 Task: Add Traditional Medicinals Organic Chamomile With Lavender Tea to the cart.
Action: Mouse moved to (16, 115)
Screenshot: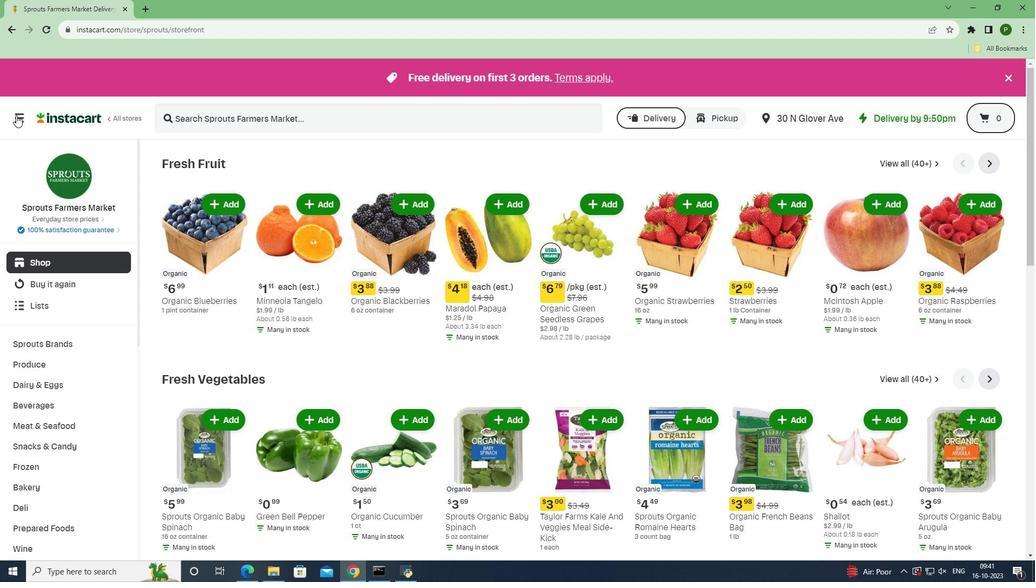 
Action: Mouse pressed left at (16, 115)
Screenshot: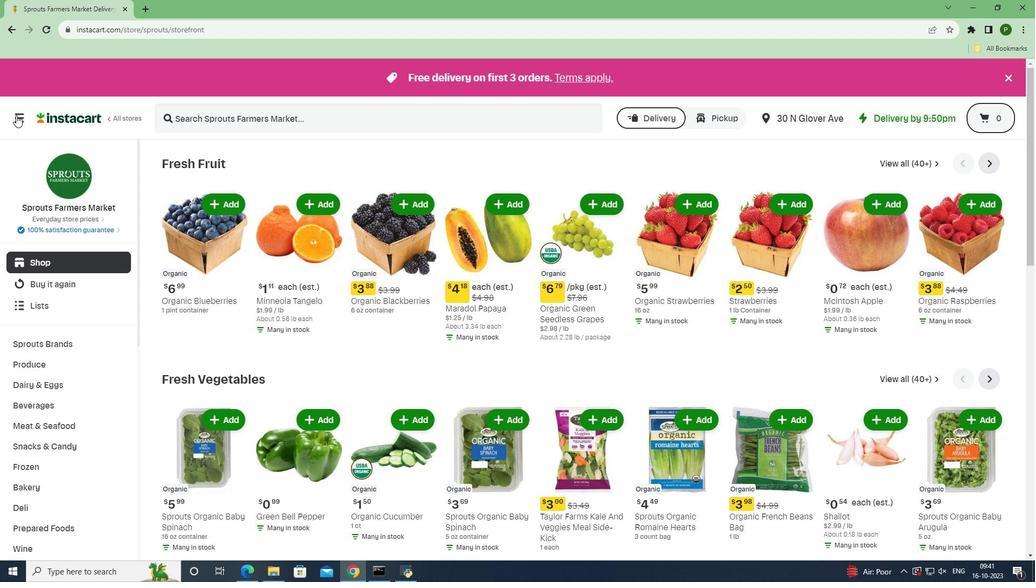 
Action: Mouse moved to (27, 281)
Screenshot: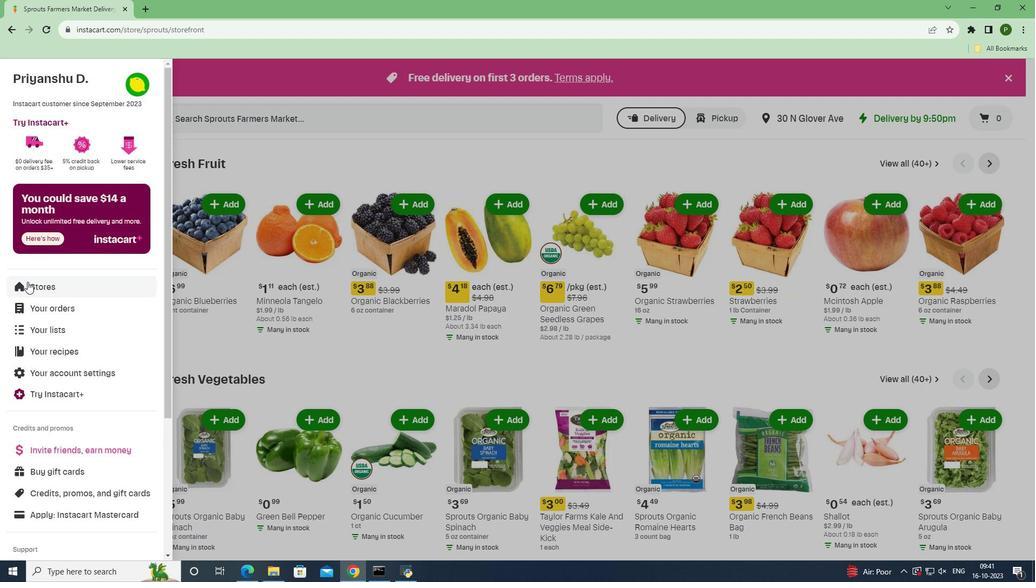 
Action: Mouse pressed left at (27, 281)
Screenshot: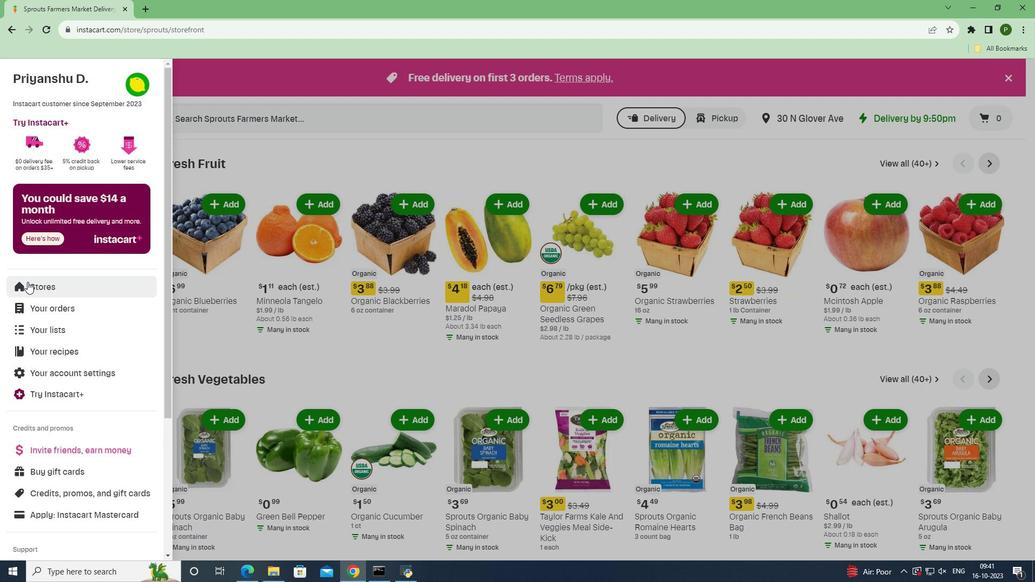 
Action: Mouse moved to (243, 122)
Screenshot: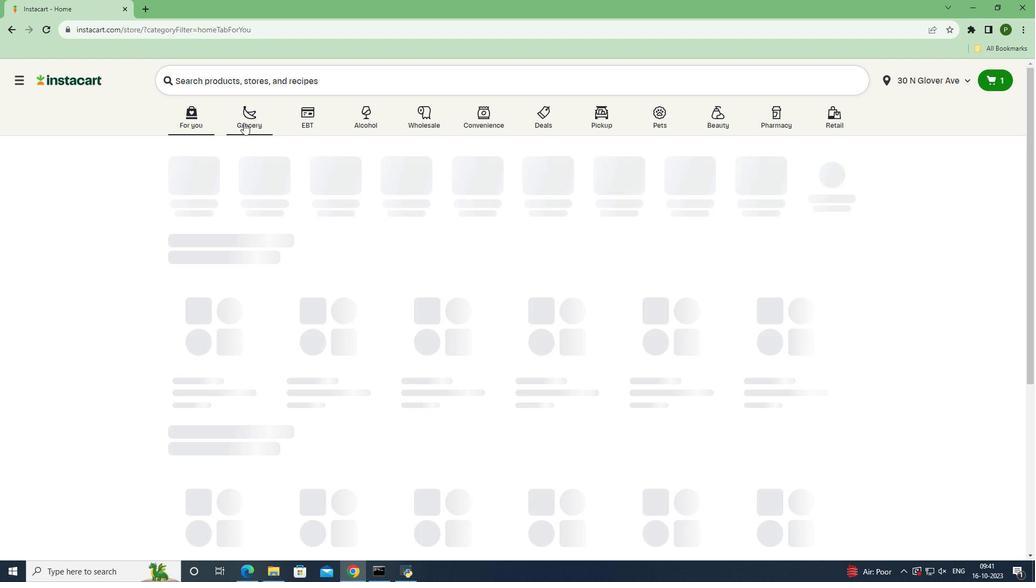 
Action: Mouse pressed left at (243, 122)
Screenshot: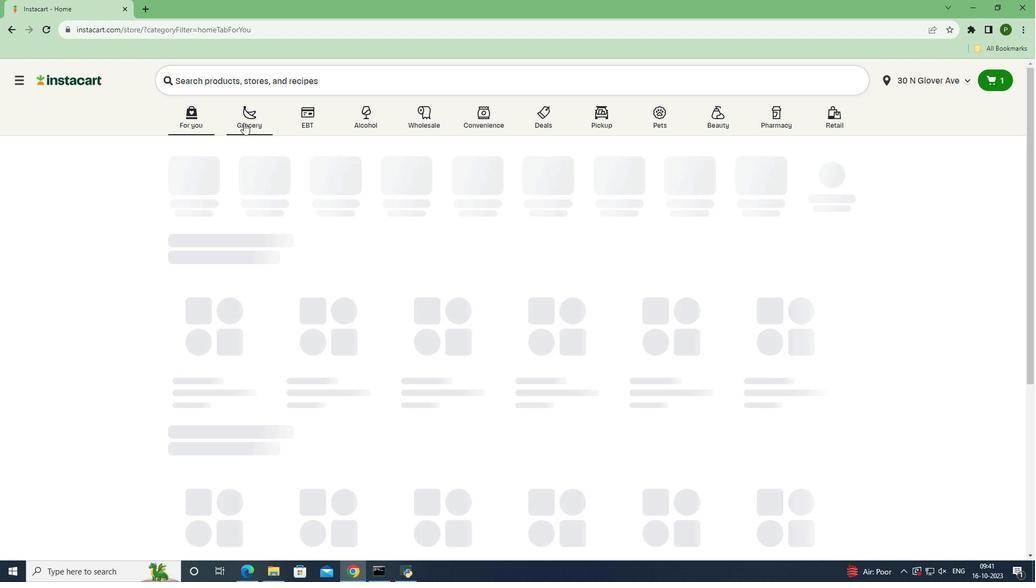
Action: Mouse moved to (669, 254)
Screenshot: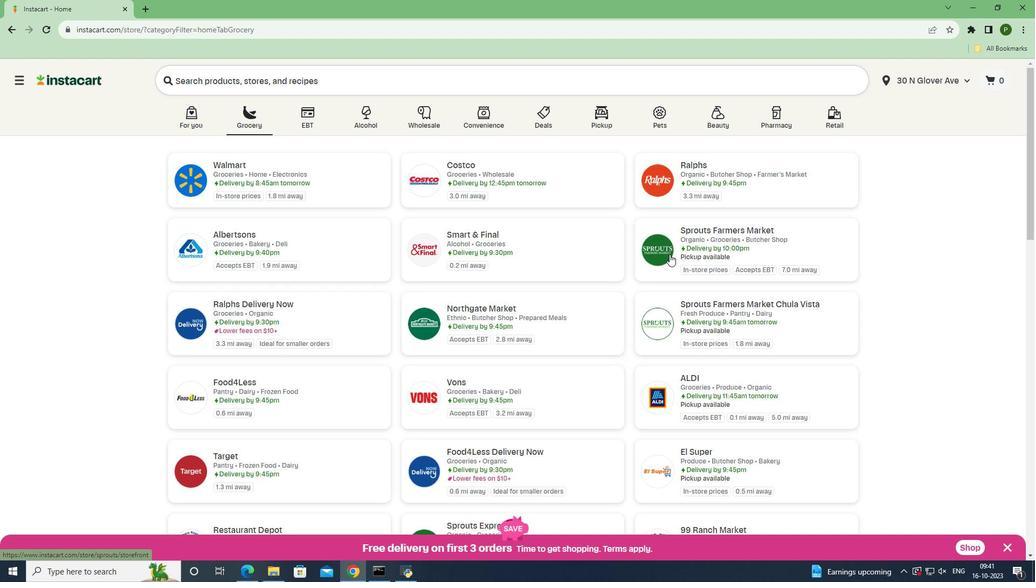 
Action: Mouse pressed left at (669, 254)
Screenshot: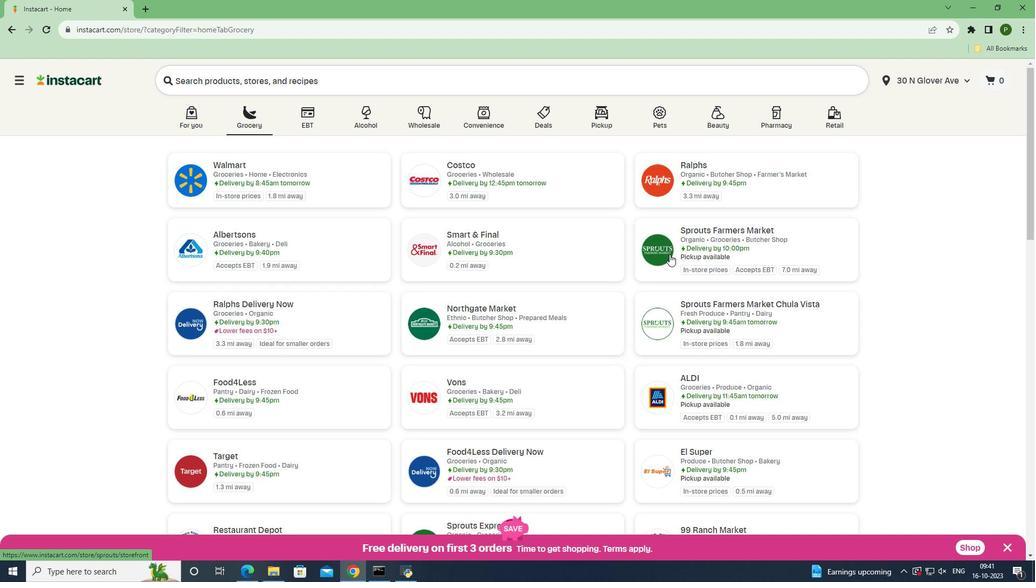 
Action: Mouse moved to (41, 408)
Screenshot: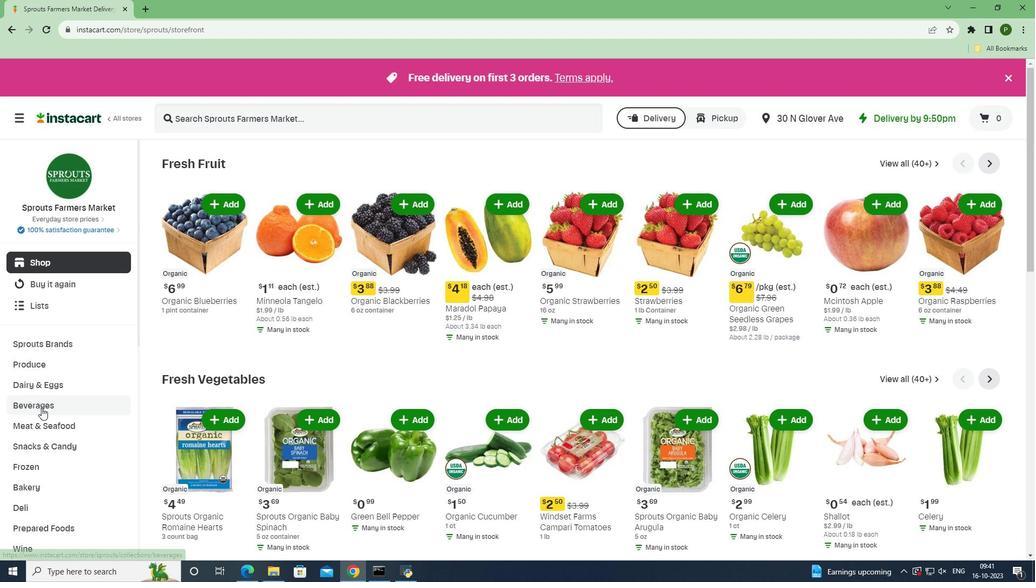 
Action: Mouse pressed left at (41, 408)
Screenshot: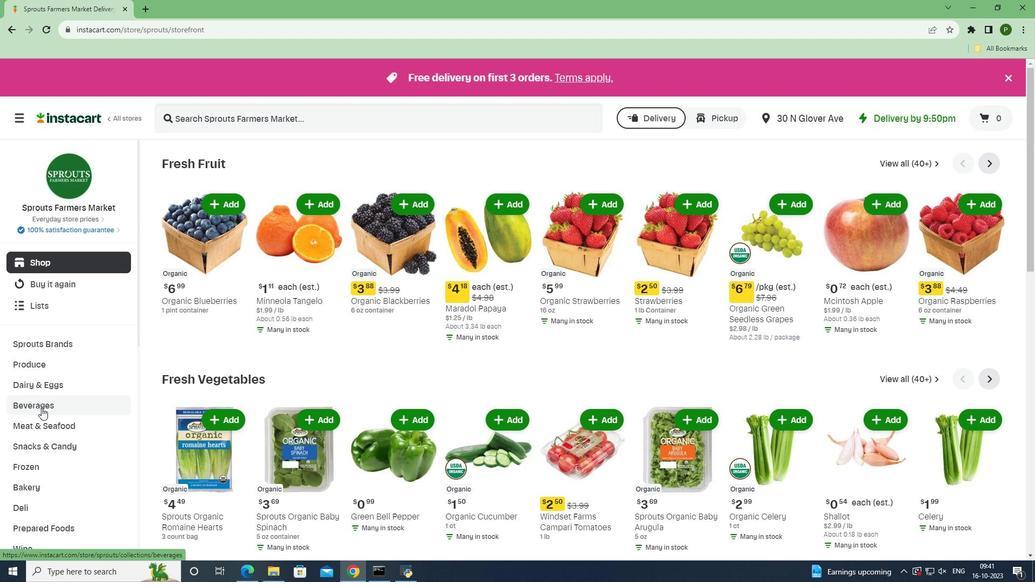 
Action: Mouse moved to (939, 185)
Screenshot: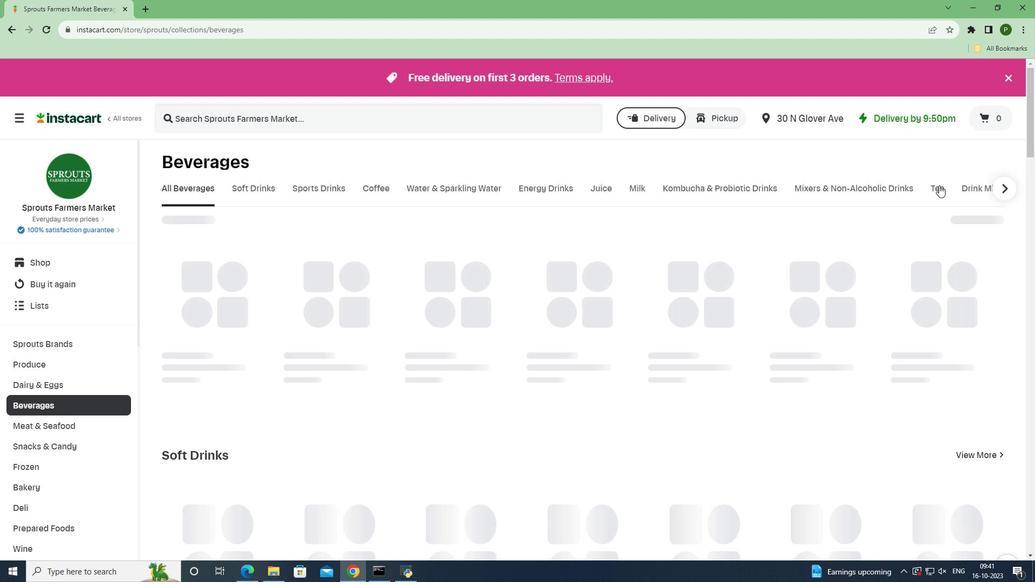 
Action: Mouse pressed left at (939, 185)
Screenshot: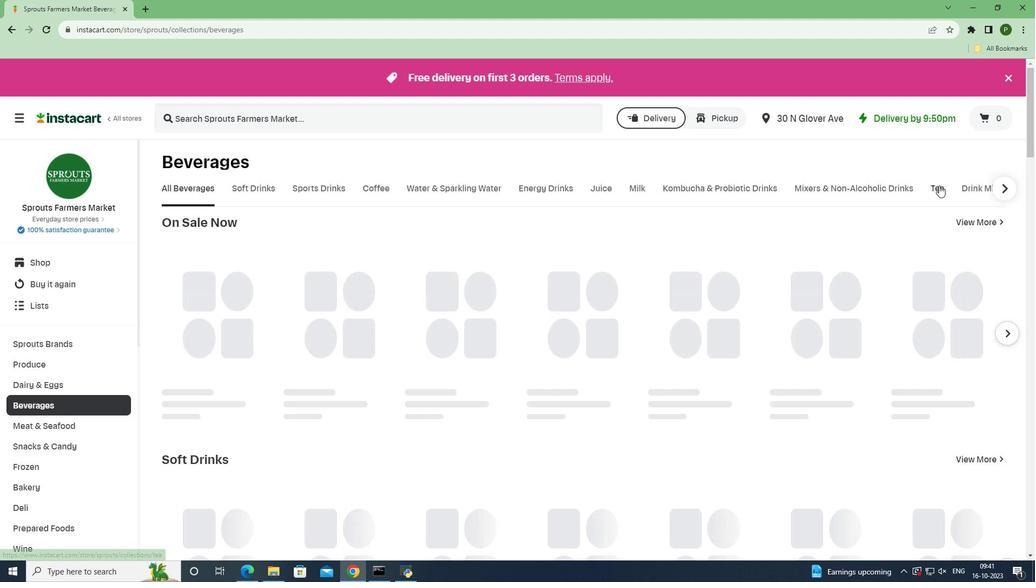 
Action: Mouse moved to (334, 116)
Screenshot: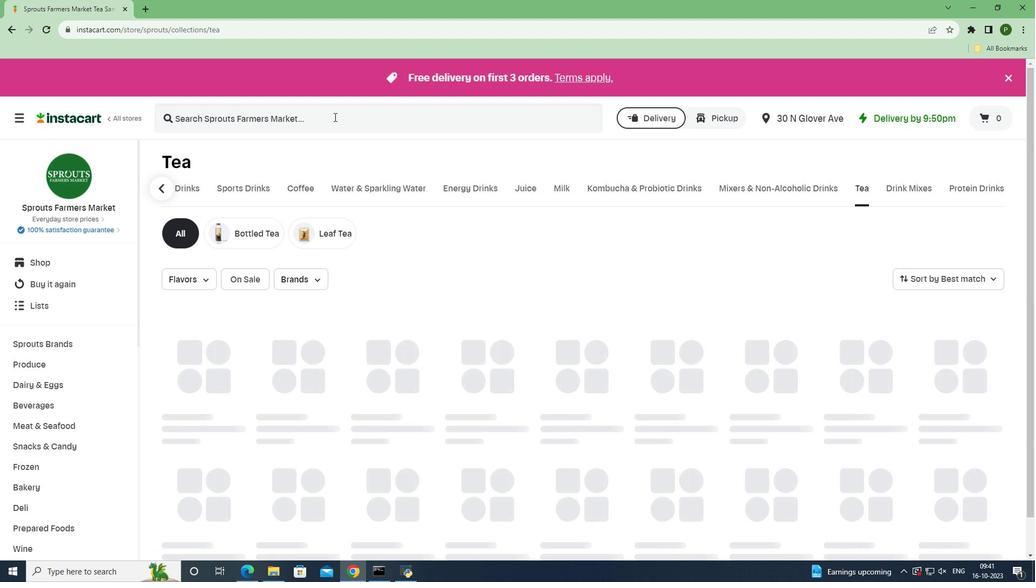 
Action: Mouse pressed left at (334, 116)
Screenshot: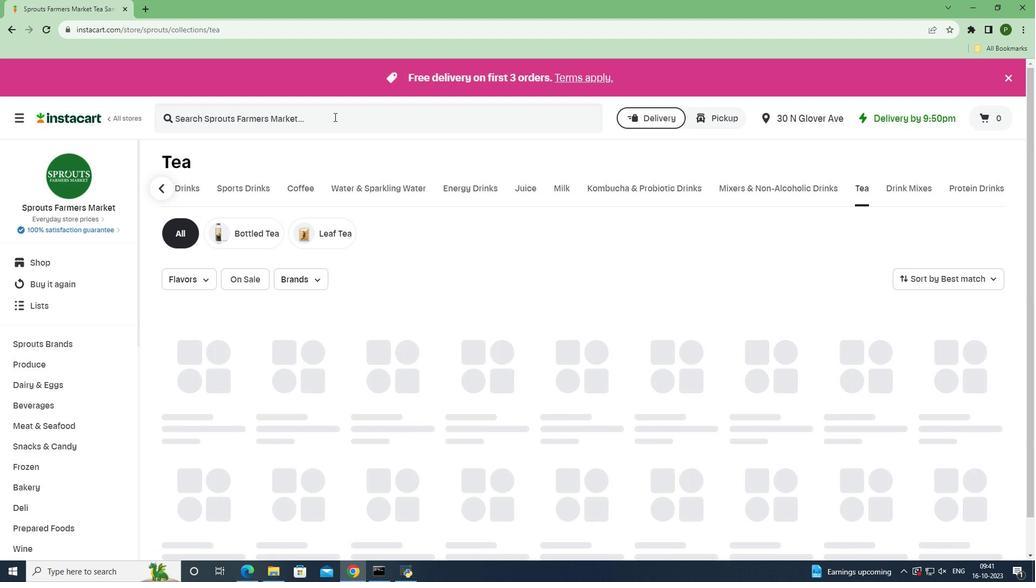 
Action: Key pressed <Key.caps_lock>T<Key.caps_lock>raditionals<Key.space><Key.caps_lock>M<Key.caps_lock>edicinals<Key.space><Key.caps_lock>O<Key.caps_lock>rganic<Key.space><Key.caps_lock>C<Key.caps_lock>hamomile<Key.space><Key.caps_lock>W<Key.caps_lock>ith<Key.space><Key.caps_lock>L<Key.caps_lock>avender<Key.space><Key.caps_lock>T<Key.caps_lock>ea<Key.space><Key.enter>
Screenshot: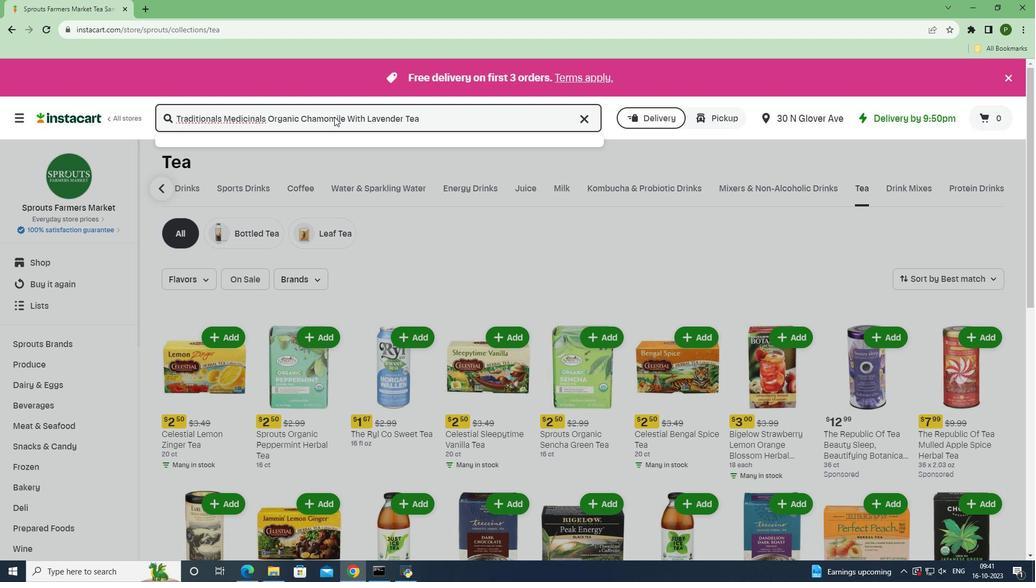 
Action: Mouse moved to (288, 226)
Screenshot: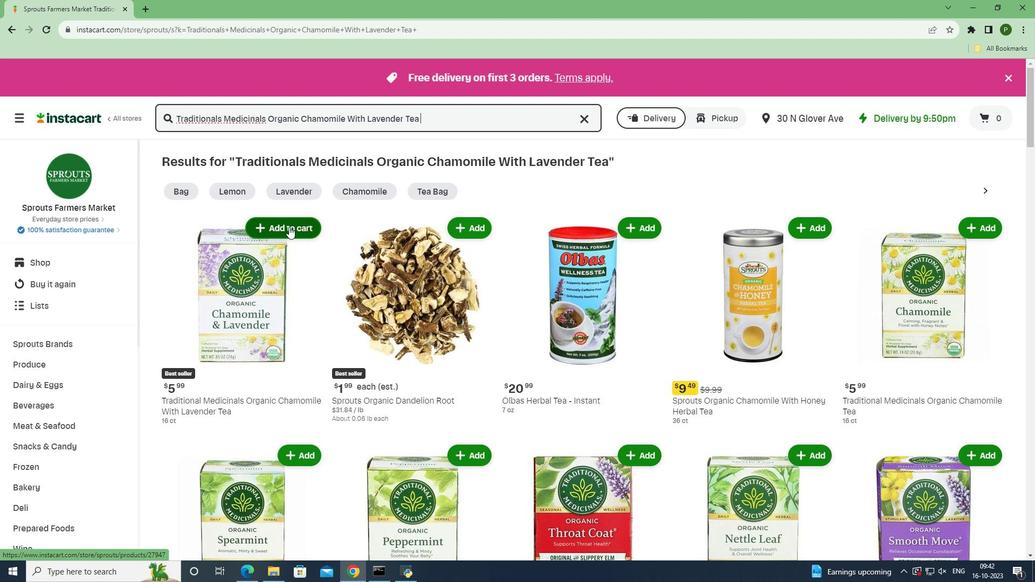 
Action: Mouse pressed left at (288, 226)
Screenshot: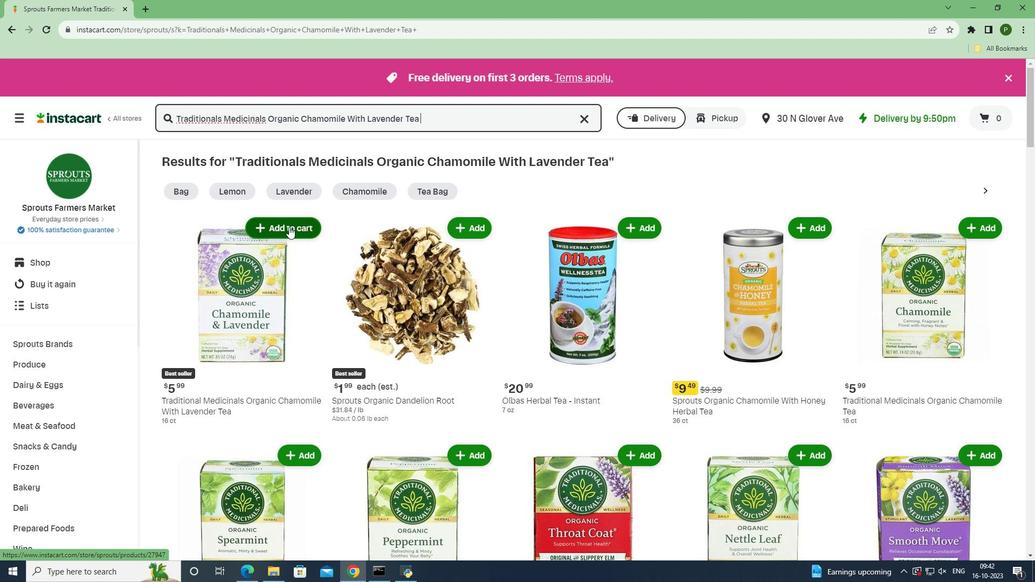 
Action: Mouse moved to (326, 311)
Screenshot: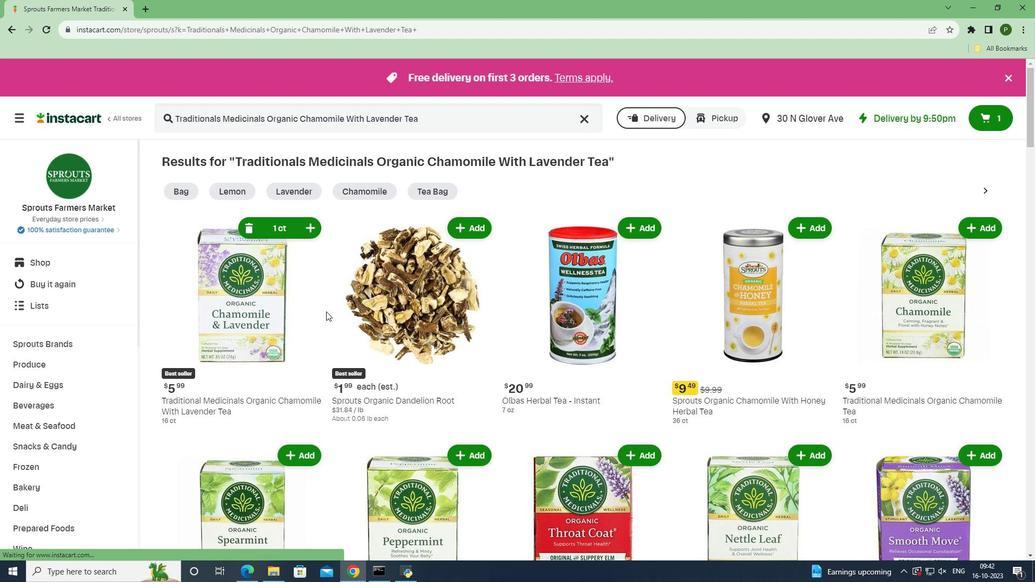 
